 Task: Open the event Casual Quarterly Business Review on '2024/04/11', change the date to 2024/04/09, change the font style of the description to Courier New, set the availability to Busy, insert an emoji Purple herat, logged in from the account softage.10@softage.net and add another guest for the event, softage.6@softage.net. Change the alignment of the event description to Align center.Change the font color of the description to Dark Orange and select an event charm, 
Action: Mouse moved to (366, 156)
Screenshot: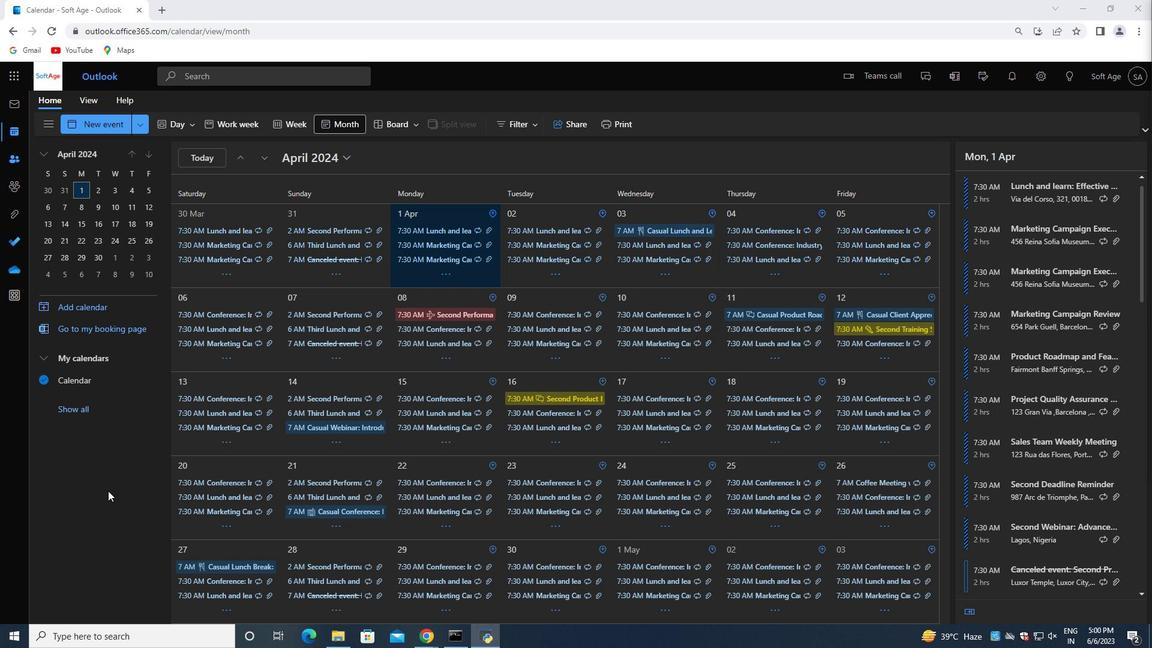 
Action: Mouse pressed left at (366, 156)
Screenshot: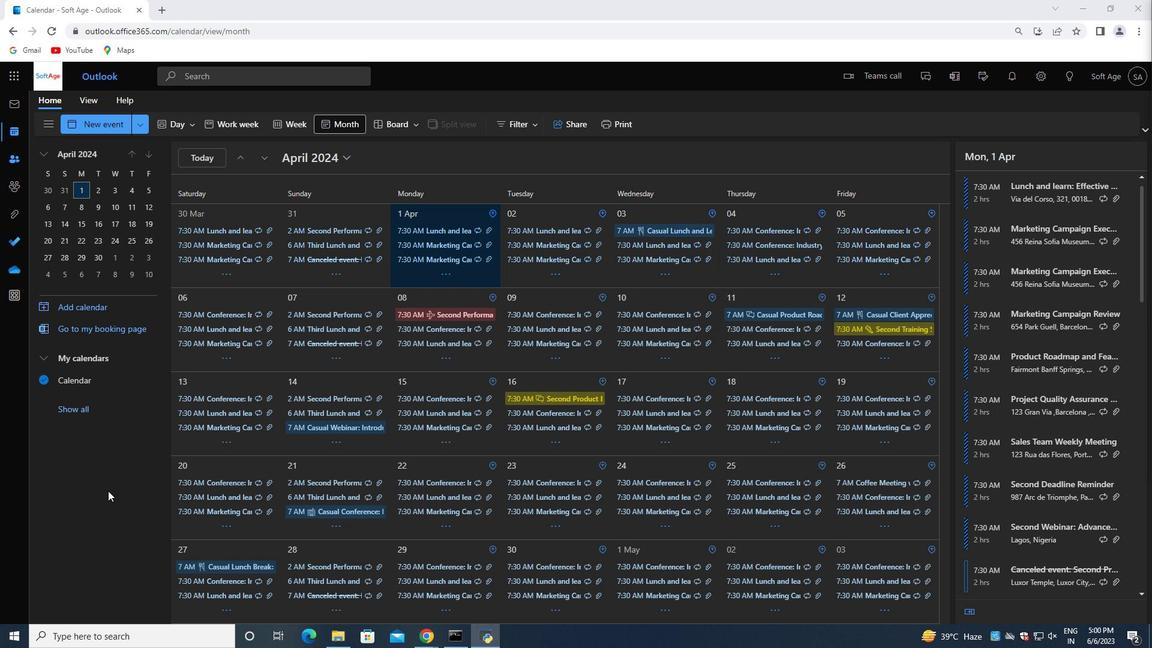 
Action: Mouse moved to (392, 183)
Screenshot: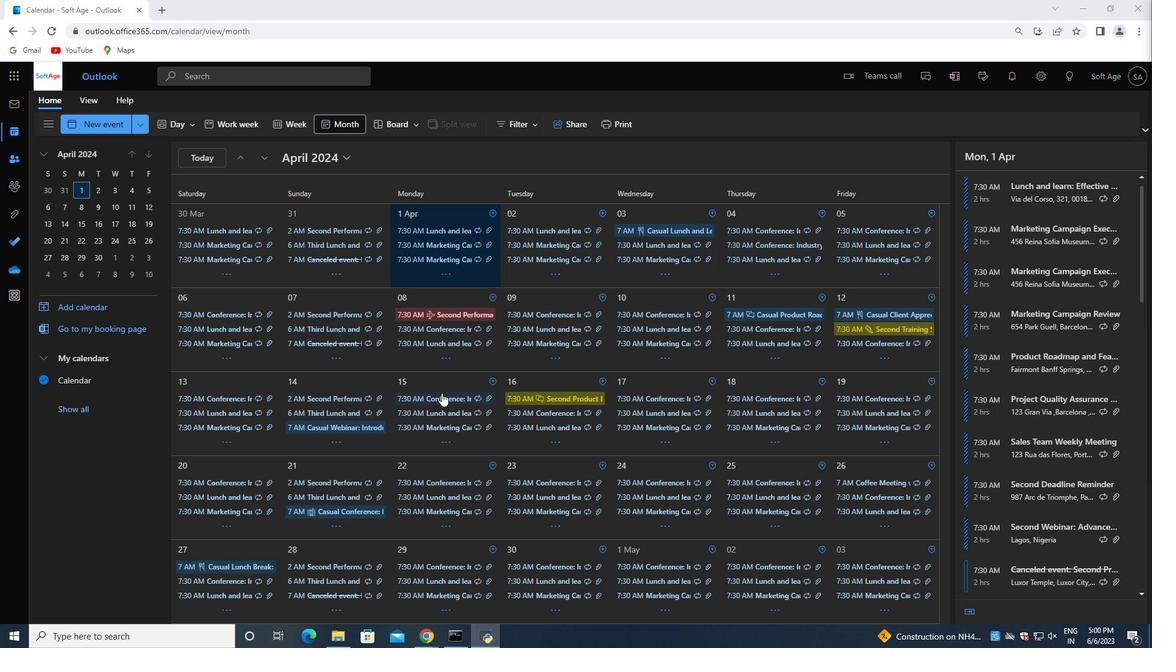 
Action: Mouse pressed left at (392, 183)
Screenshot: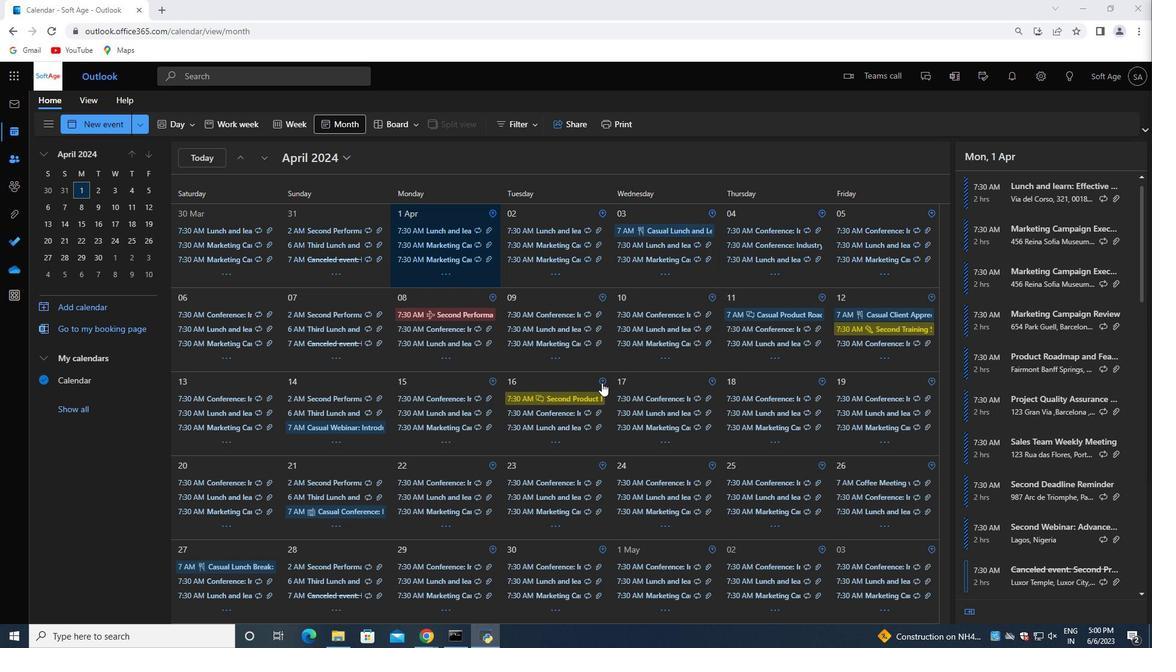 
Action: Mouse moved to (393, 206)
Screenshot: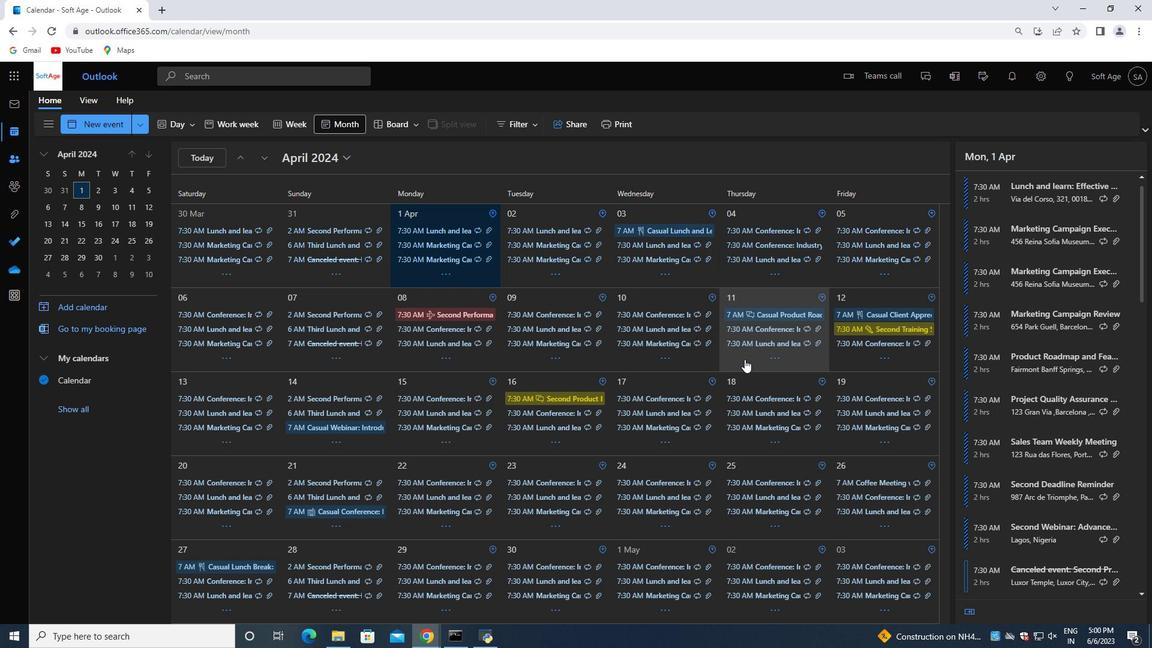 
Action: Mouse pressed left at (393, 206)
Screenshot: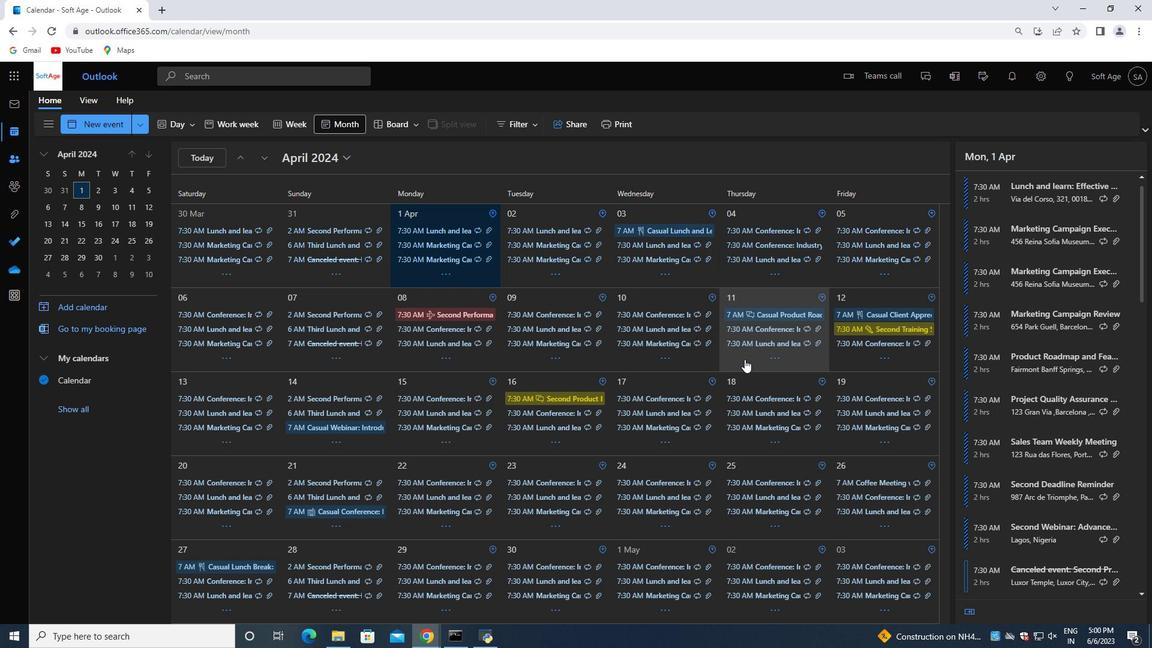 
Action: Mouse moved to (628, 165)
Screenshot: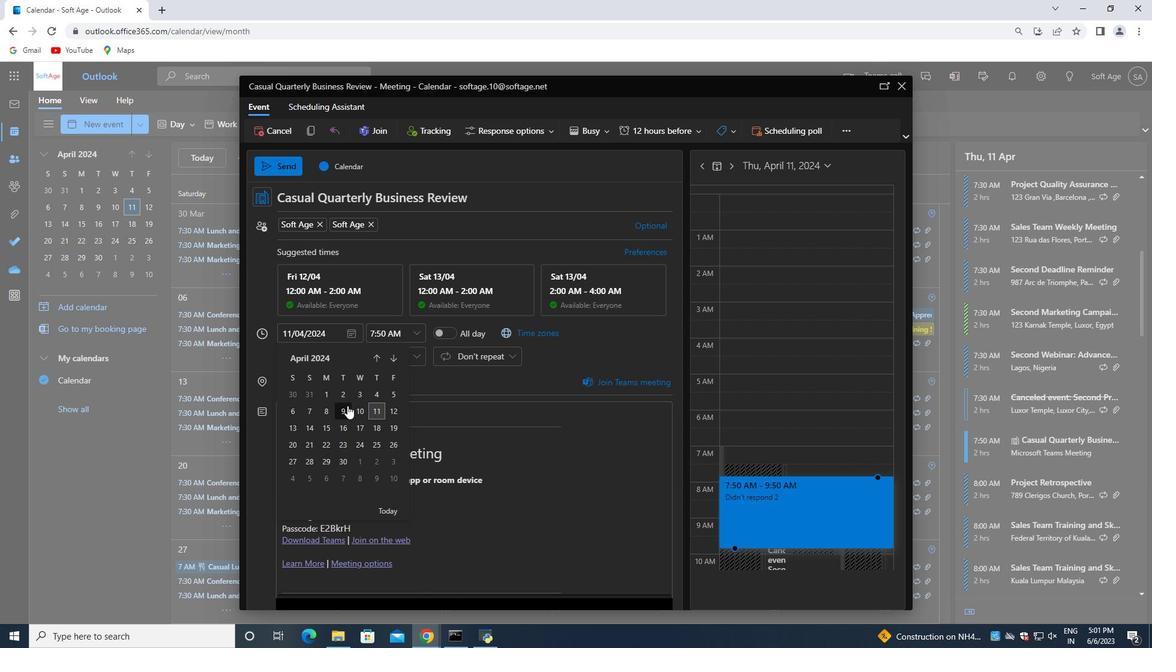 
Action: Mouse pressed left at (628, 165)
Screenshot: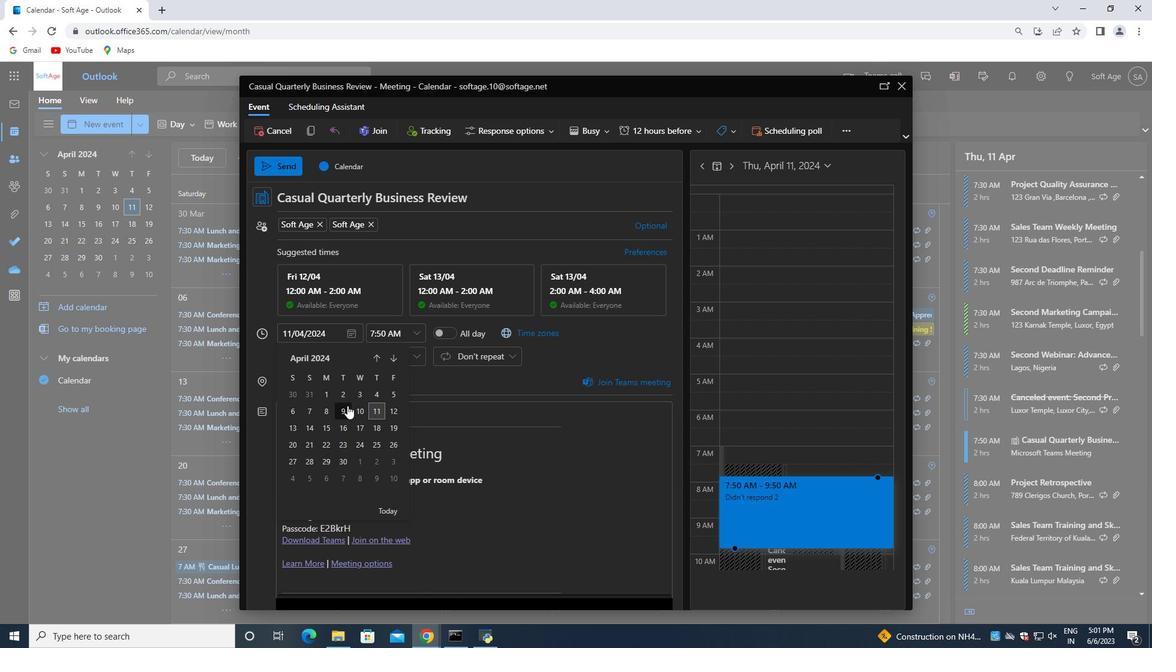
Action: Mouse moved to (745, 359)
Screenshot: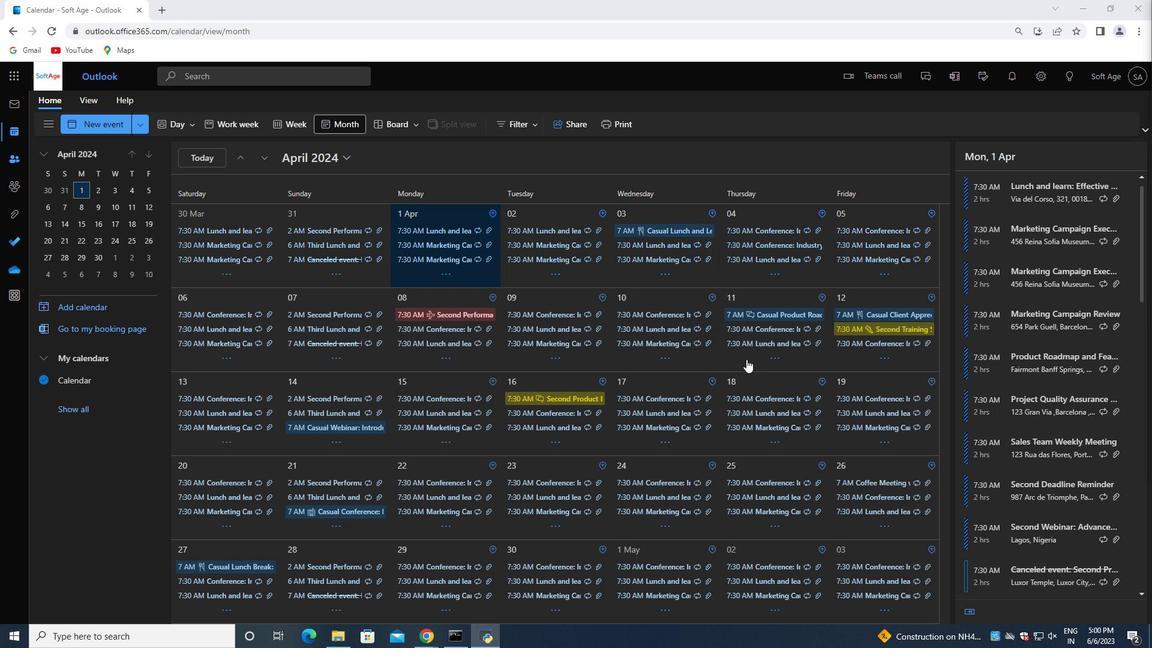 
Action: Mouse pressed left at (745, 359)
Screenshot: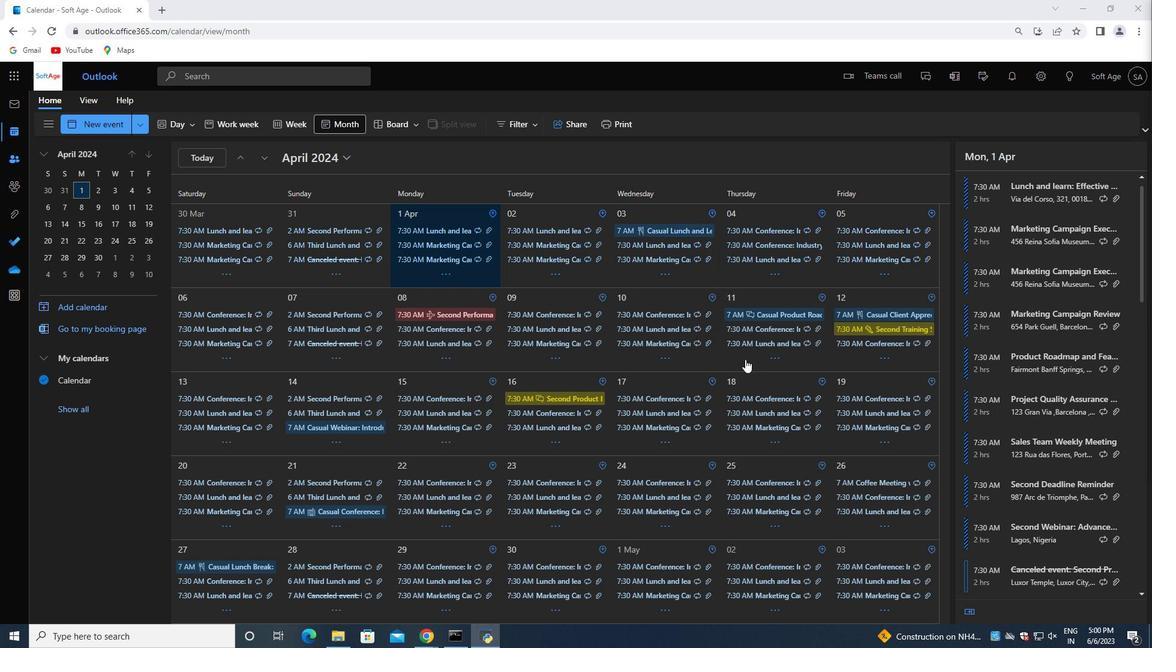 
Action: Mouse moved to (1011, 338)
Screenshot: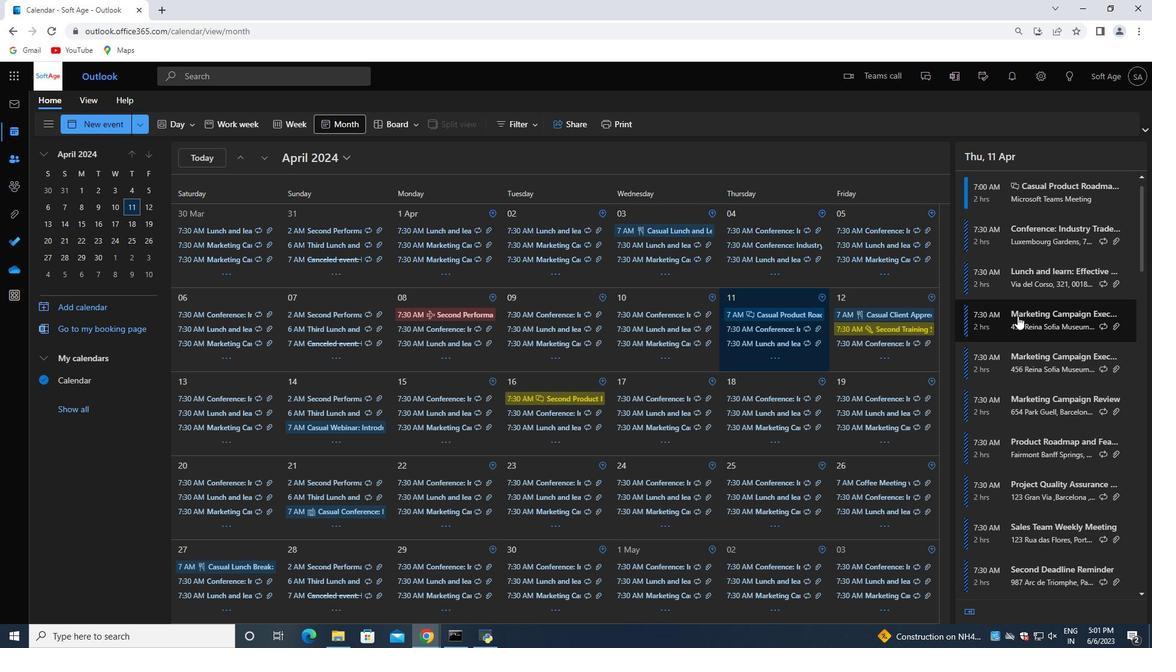 
Action: Mouse scrolled (1011, 337) with delta (0, 0)
Screenshot: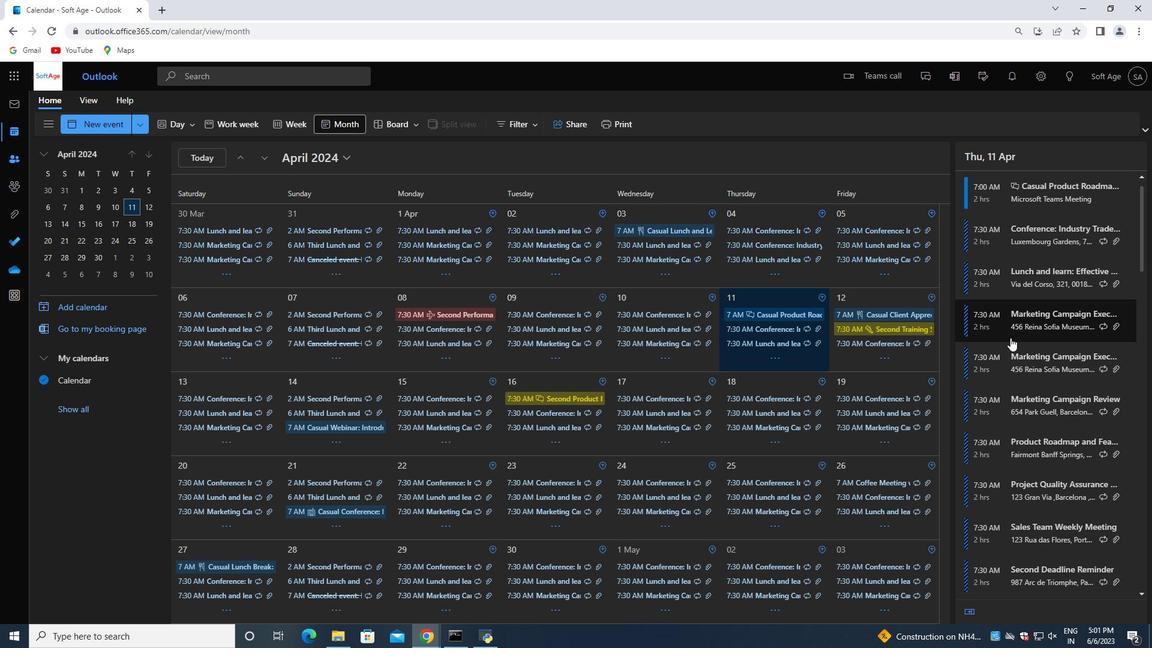 
Action: Mouse moved to (1008, 341)
Screenshot: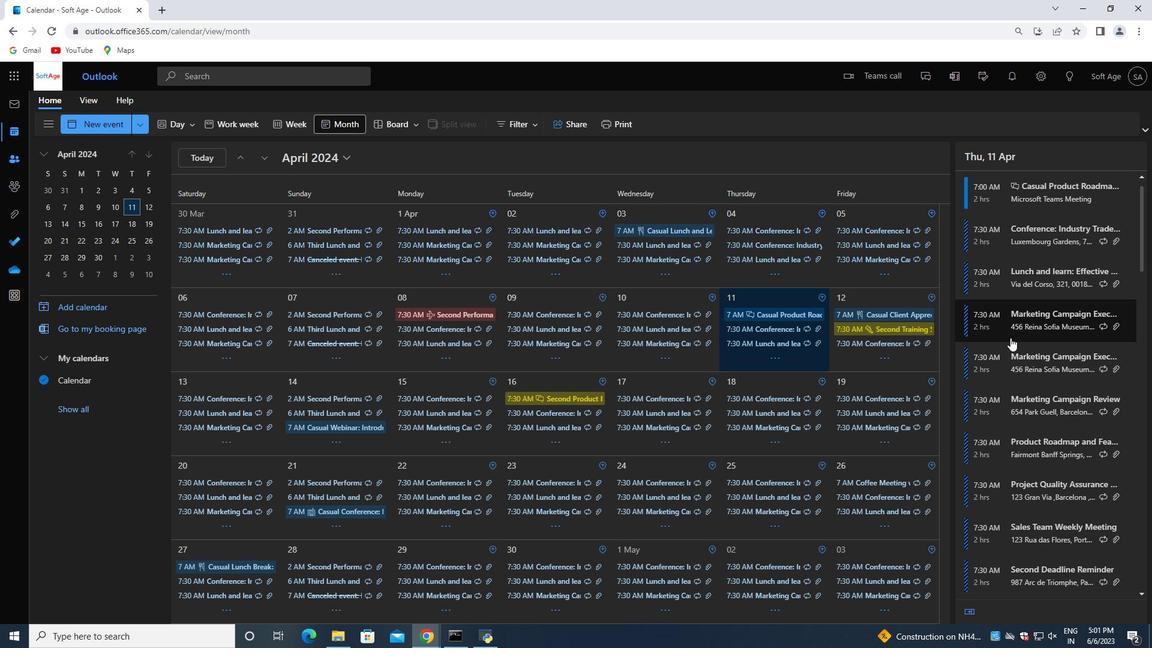 
Action: Mouse scrolled (1008, 341) with delta (0, 0)
Screenshot: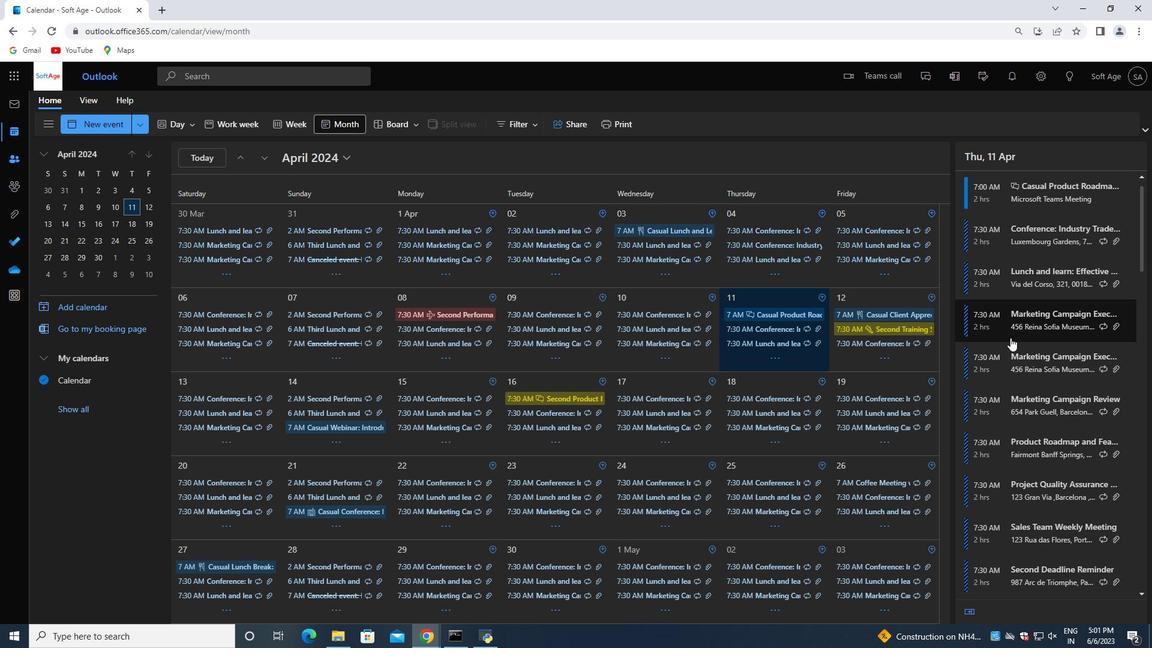 
Action: Mouse moved to (1008, 342)
Screenshot: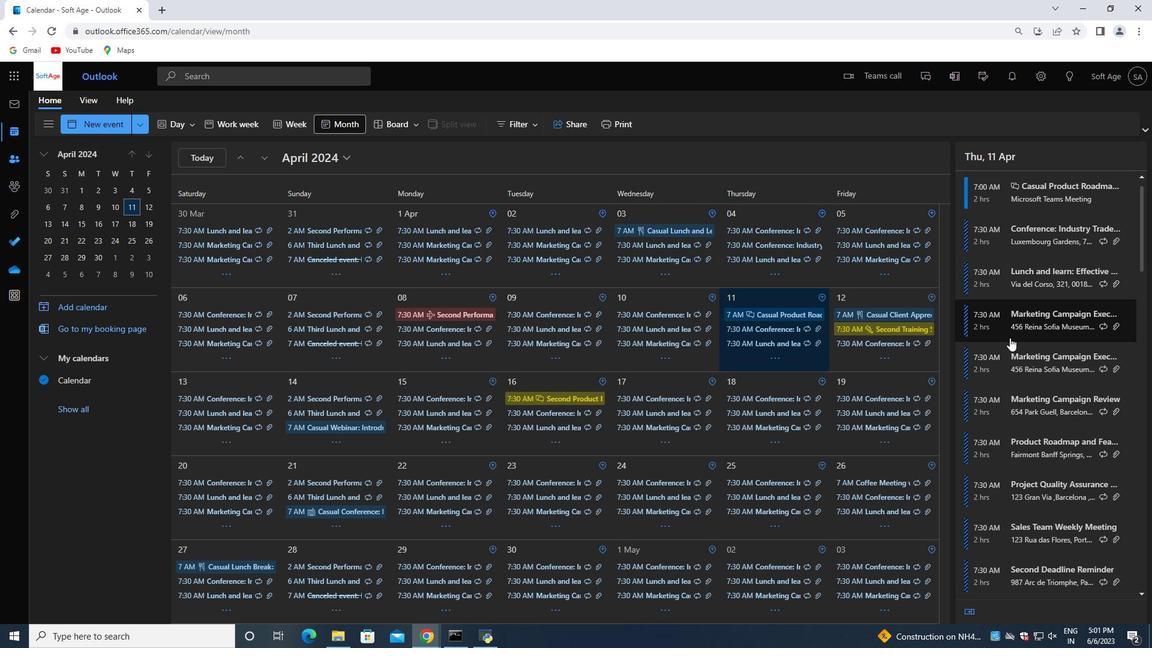 
Action: Mouse scrolled (1008, 341) with delta (0, 0)
Screenshot: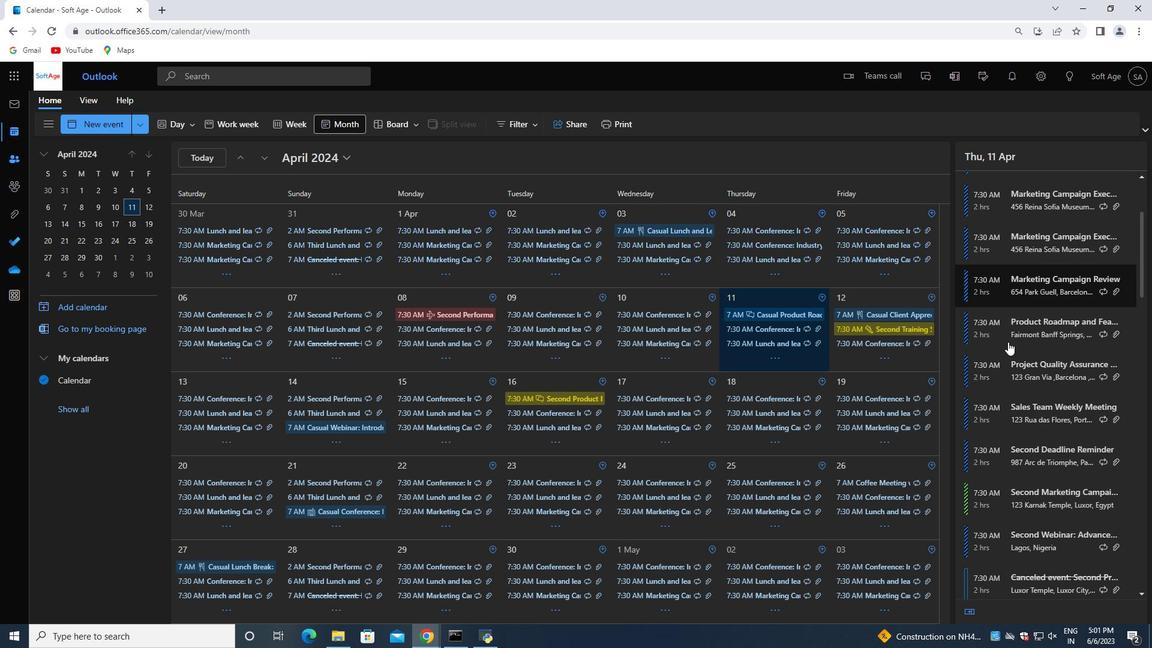 
Action: Mouse scrolled (1008, 341) with delta (0, 0)
Screenshot: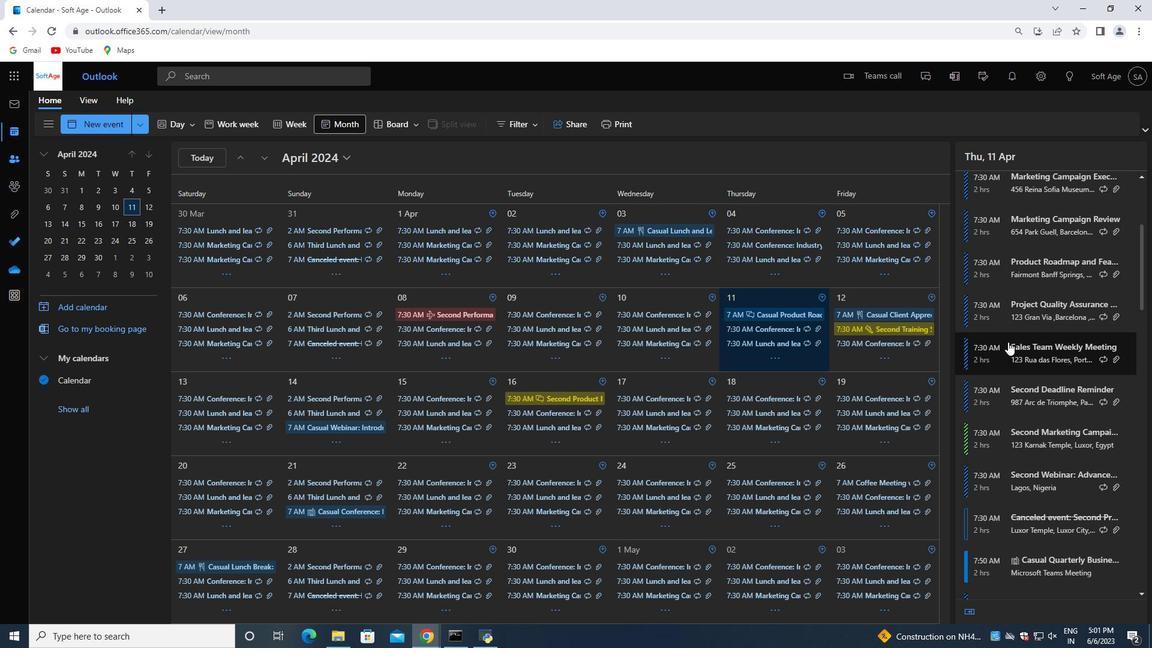
Action: Mouse moved to (1008, 344)
Screenshot: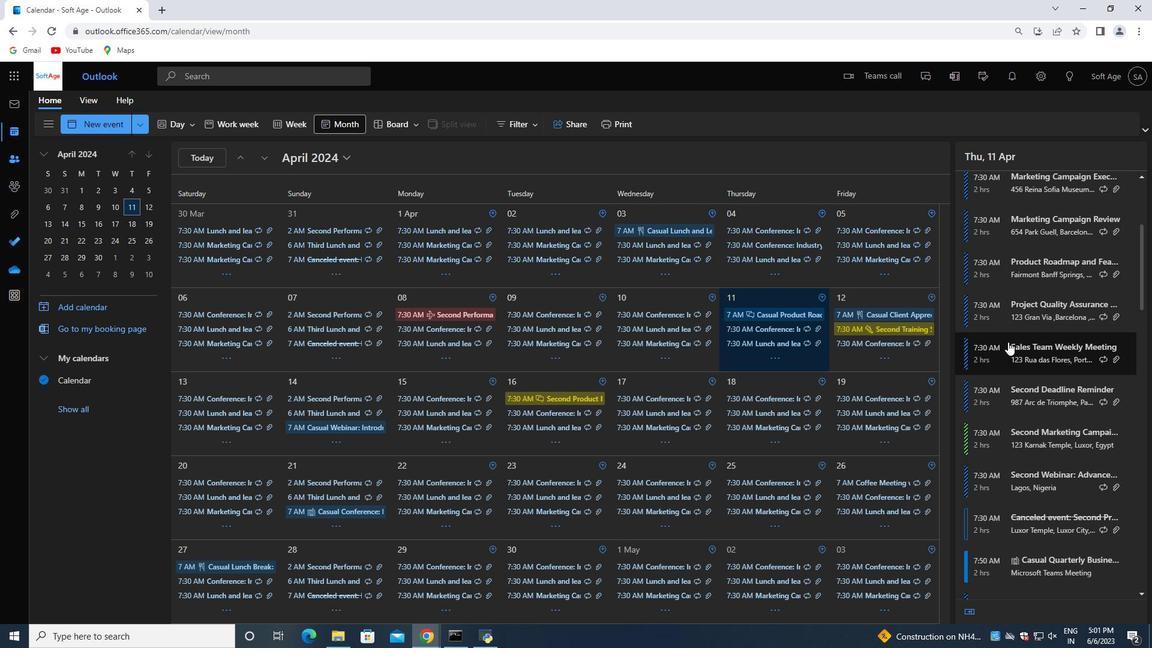 
Action: Mouse scrolled (1008, 343) with delta (0, 0)
Screenshot: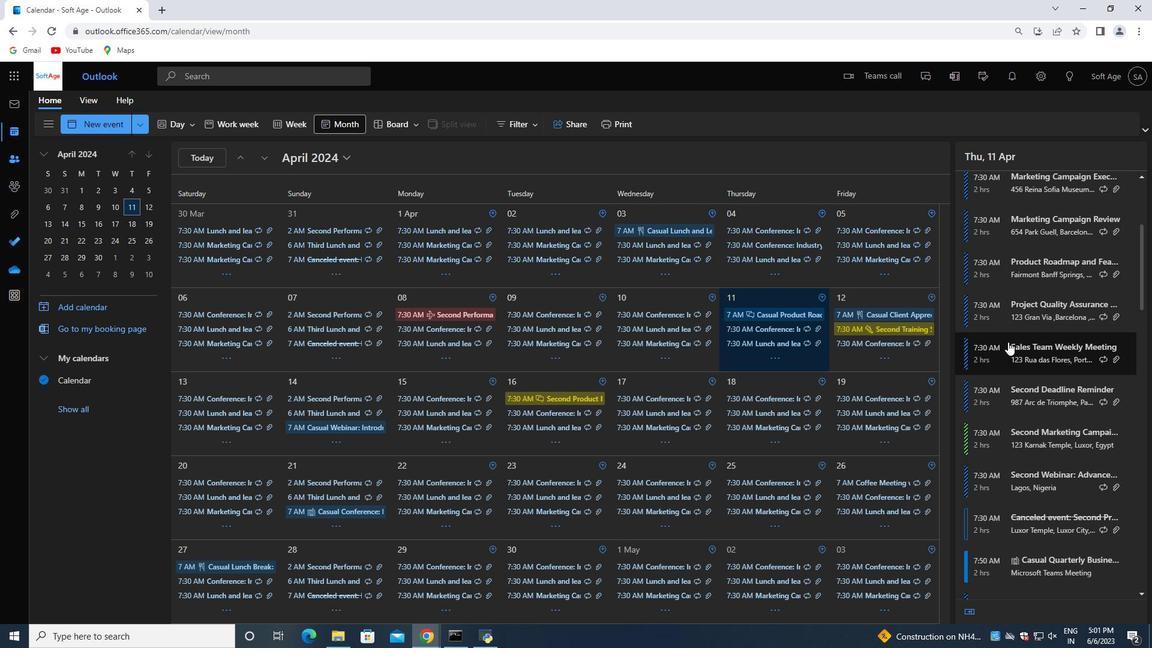 
Action: Mouse moved to (995, 458)
Screenshot: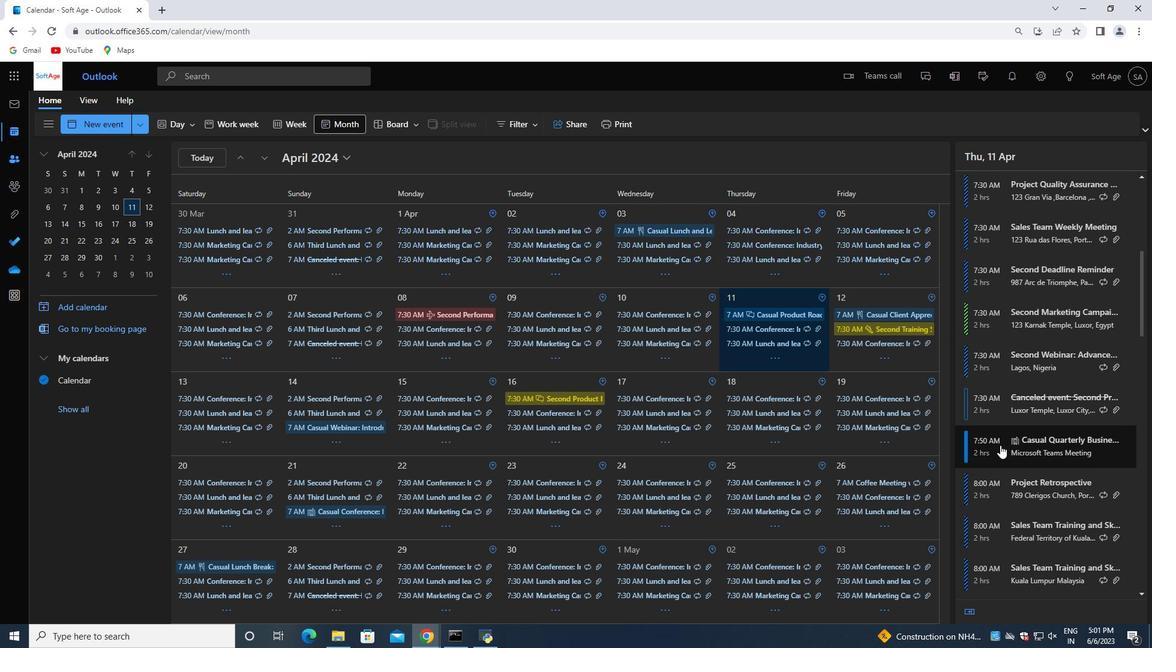 
Action: Mouse pressed left at (995, 458)
Screenshot: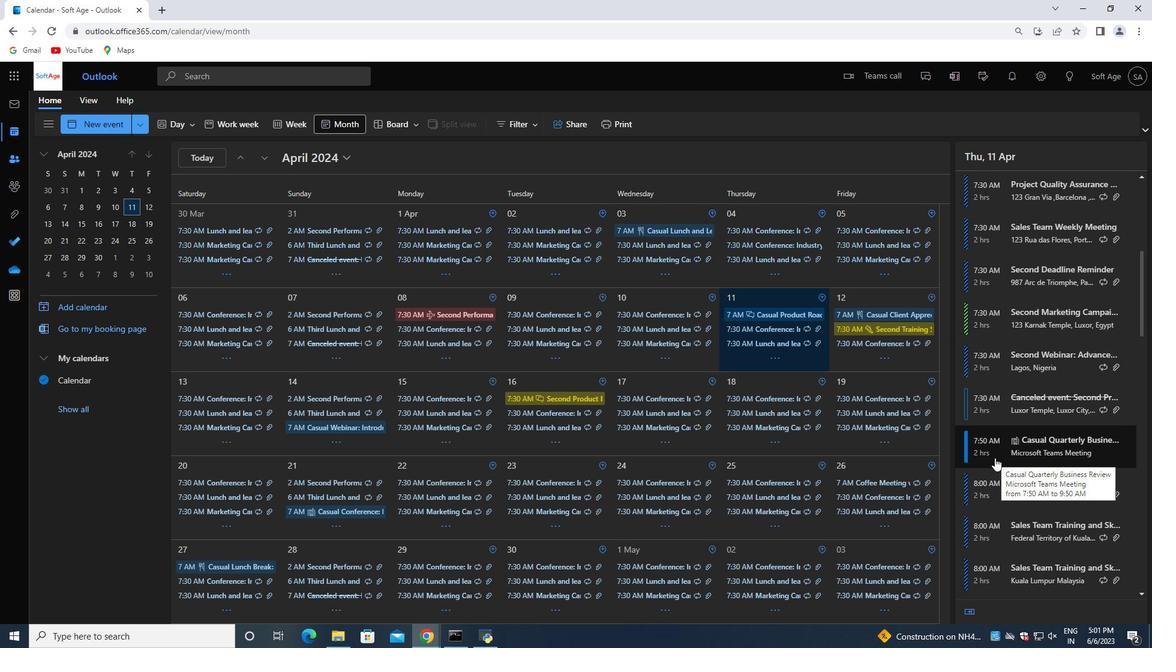 
Action: Mouse moved to (765, 527)
Screenshot: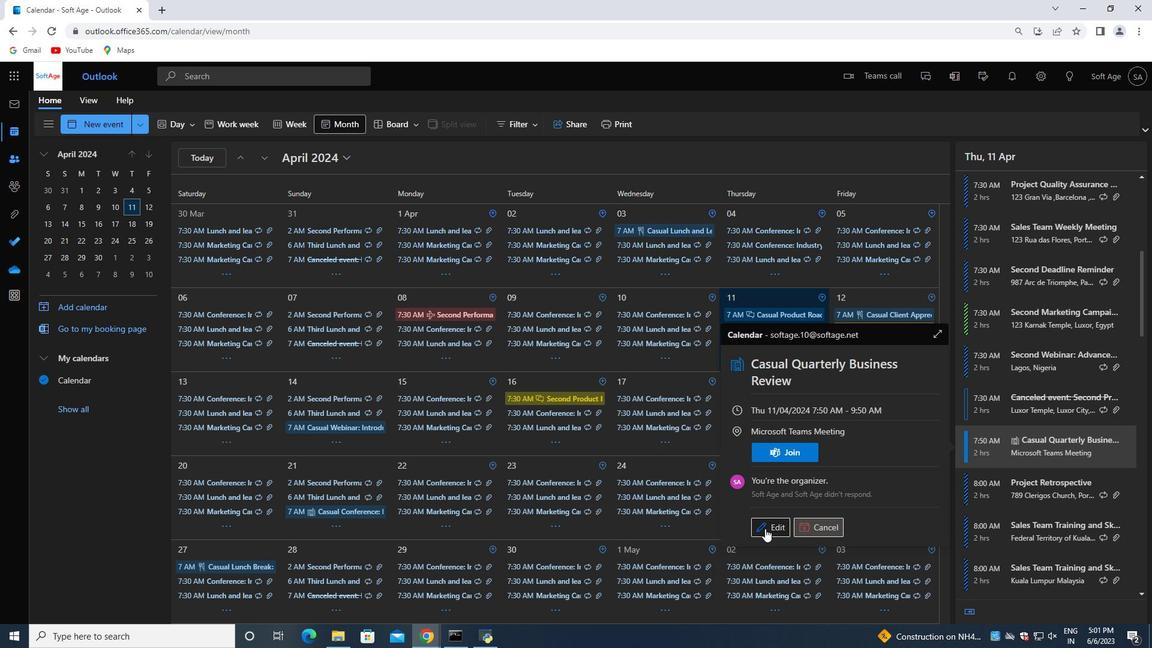 
Action: Mouse pressed left at (765, 527)
Screenshot: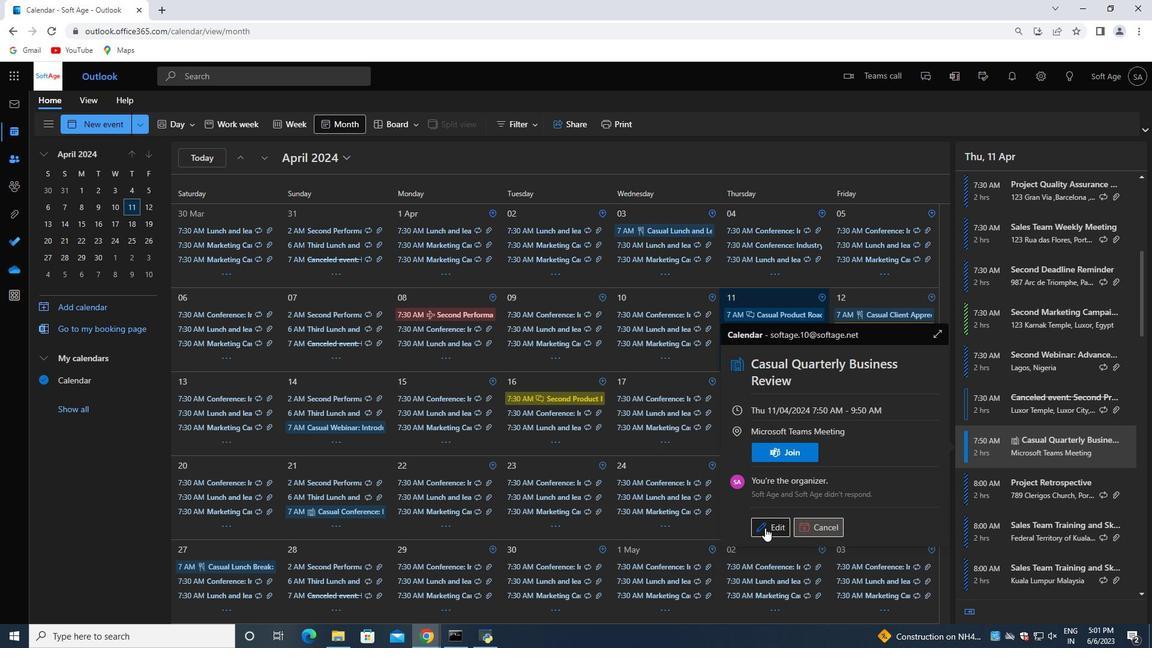 
Action: Mouse moved to (349, 327)
Screenshot: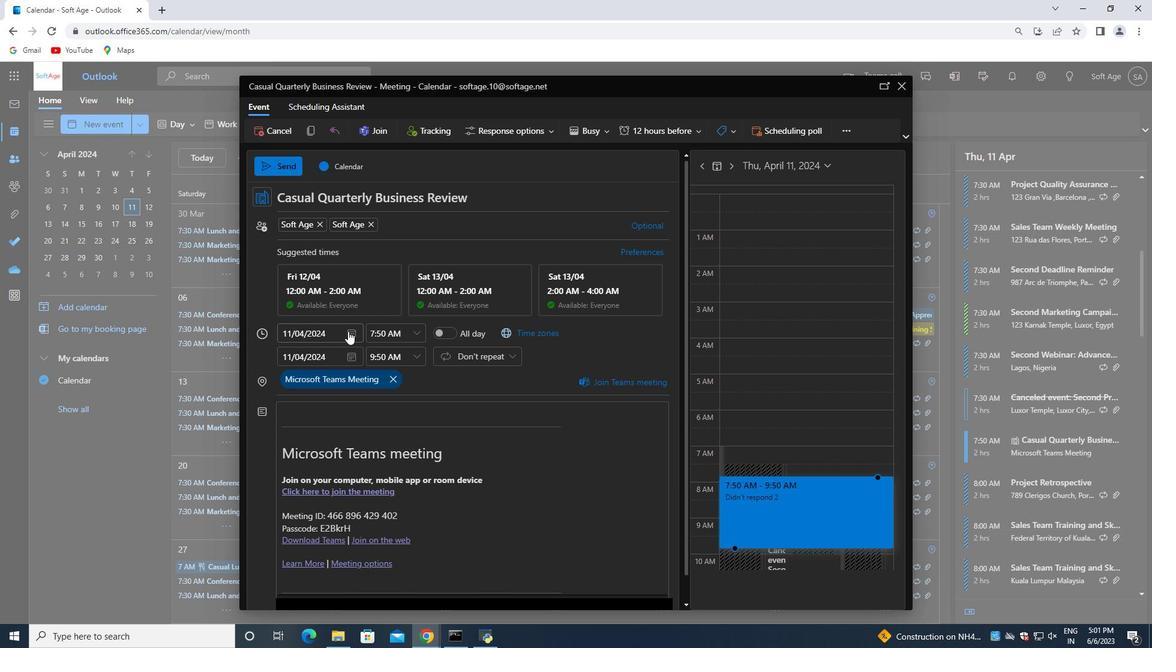 
Action: Mouse pressed left at (349, 327)
Screenshot: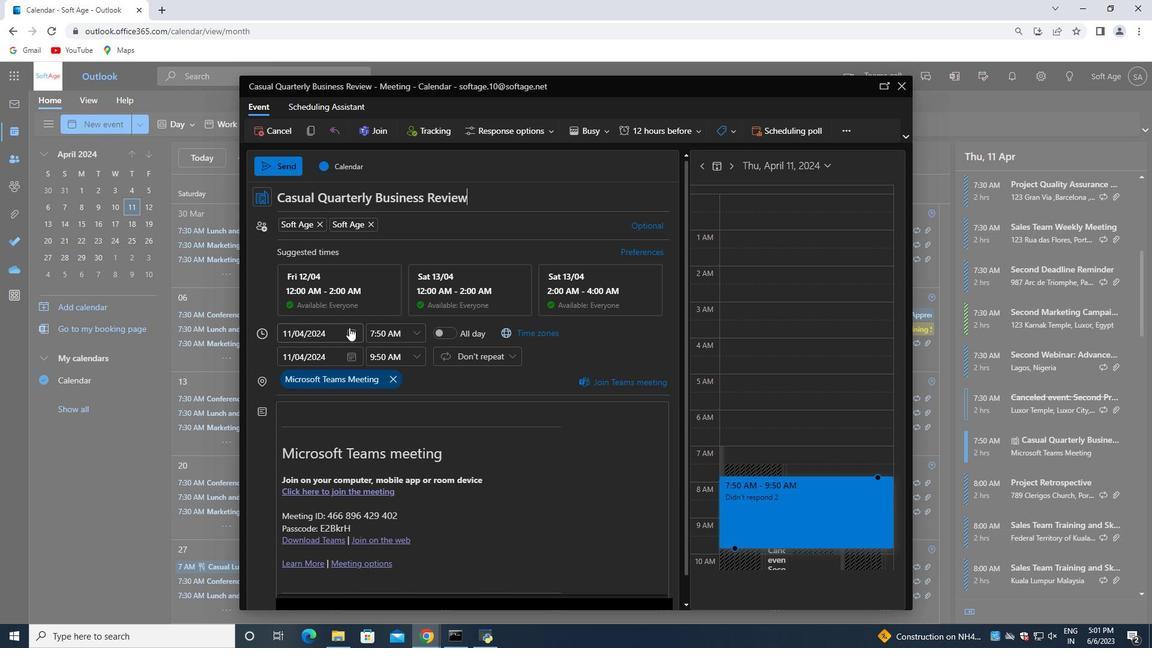 
Action: Mouse moved to (344, 408)
Screenshot: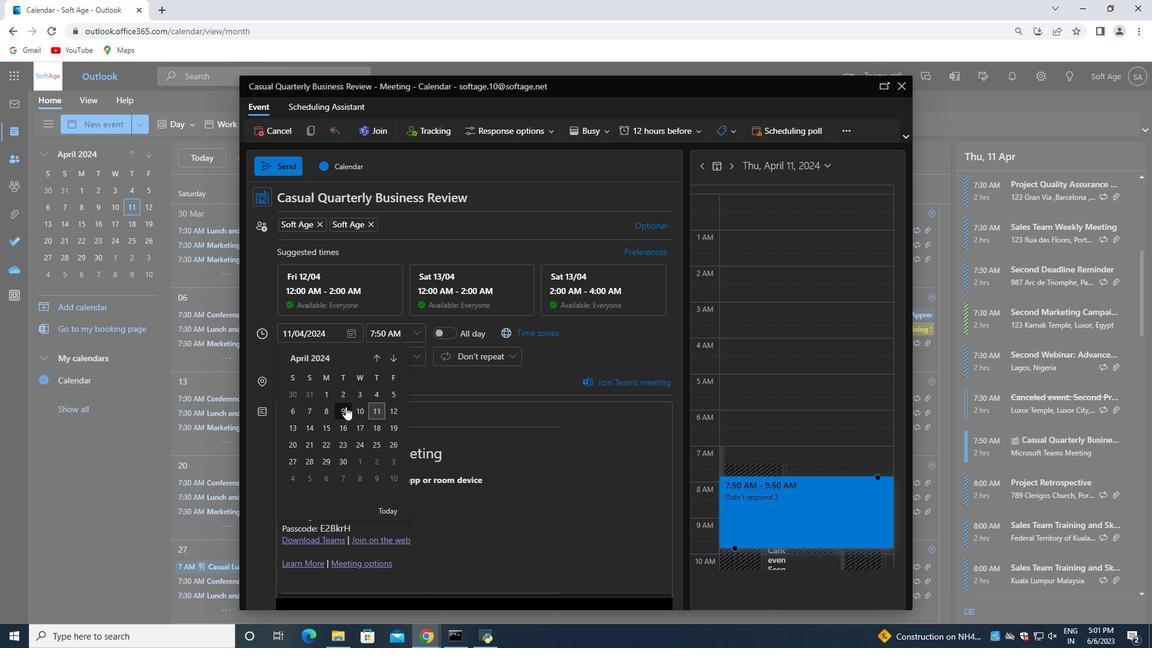 
Action: Mouse pressed left at (344, 408)
Screenshot: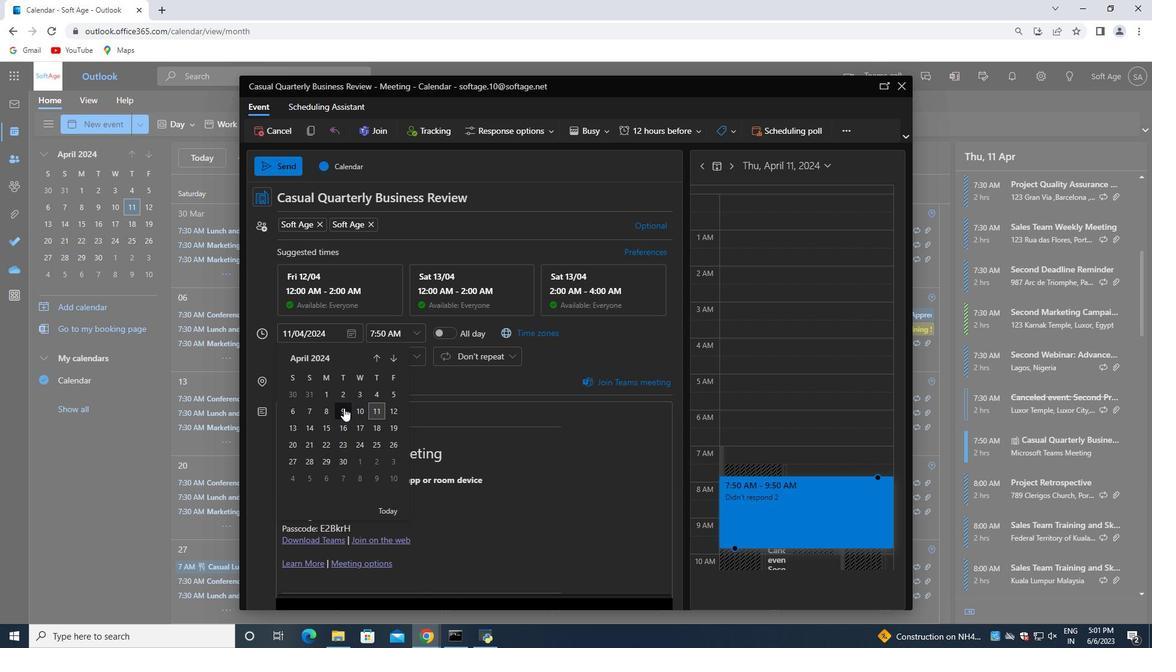 
Action: Mouse moved to (589, 126)
Screenshot: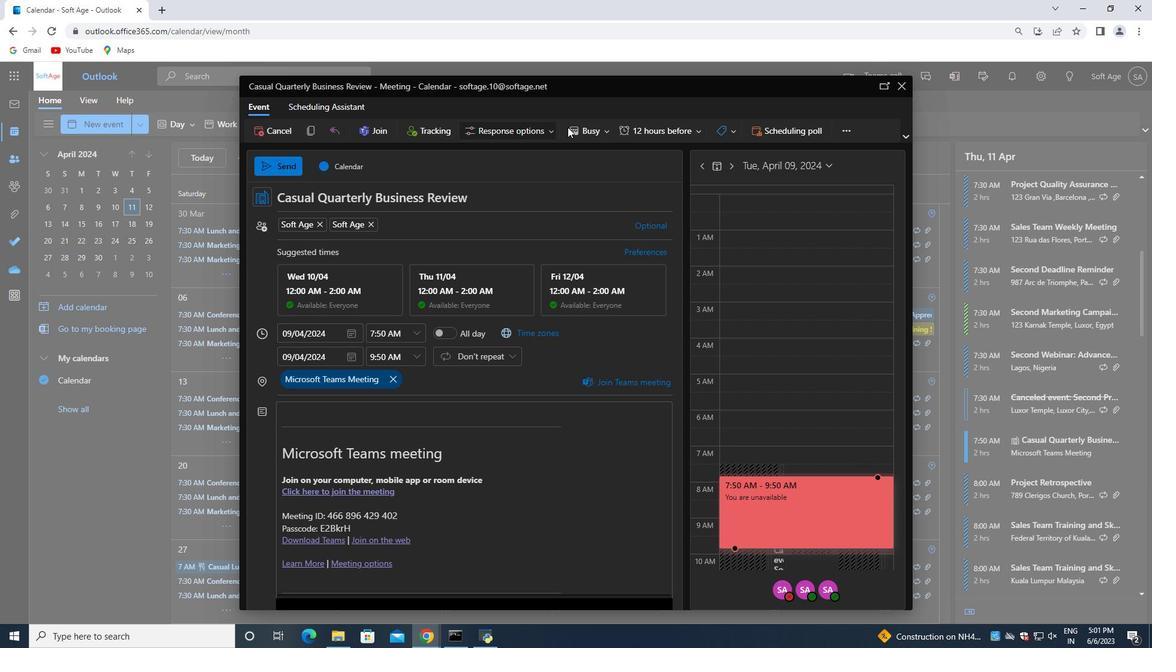 
Action: Mouse pressed left at (589, 126)
Screenshot: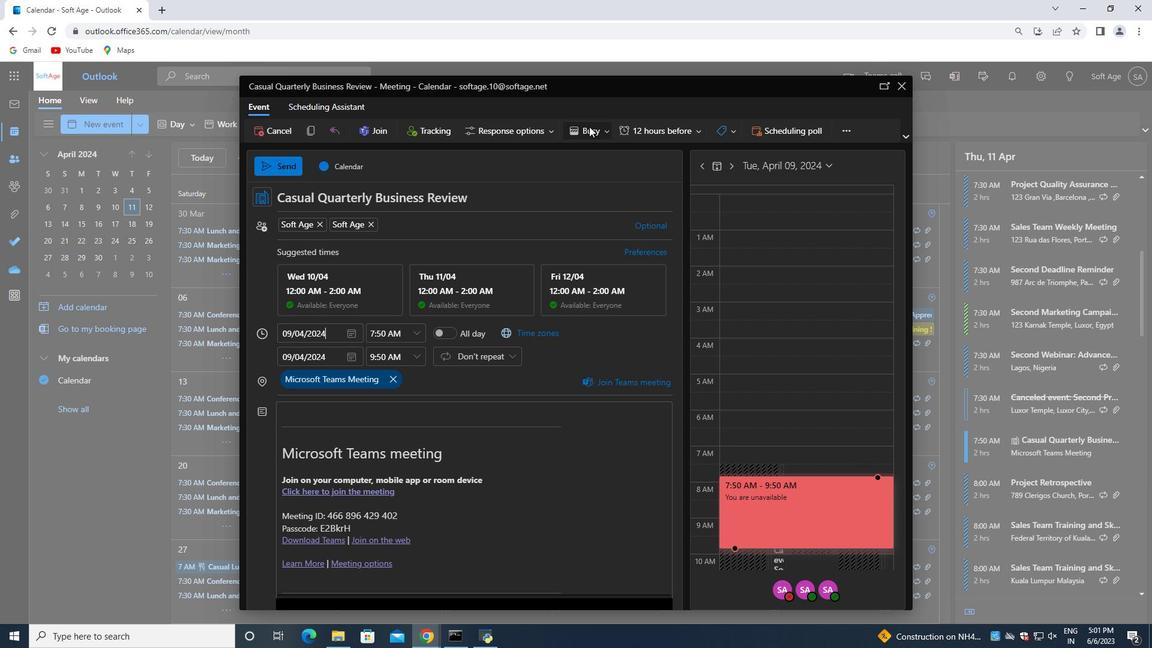 
Action: Mouse moved to (554, 224)
Screenshot: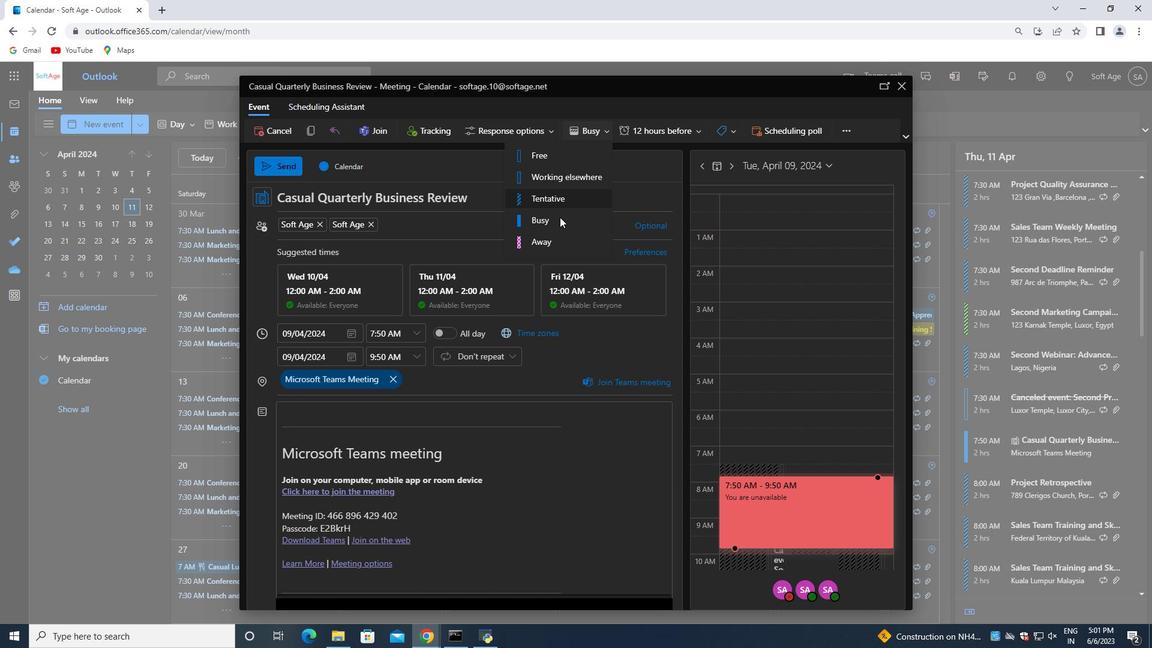 
Action: Mouse pressed left at (554, 224)
Screenshot: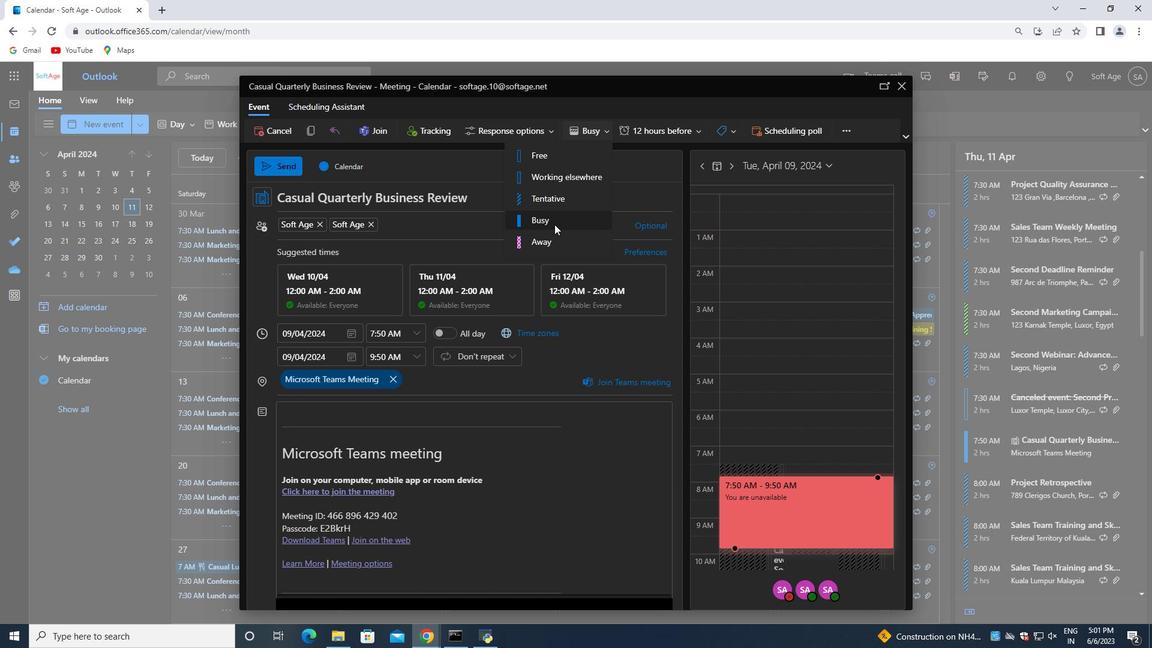 
Action: Mouse moved to (404, 220)
Screenshot: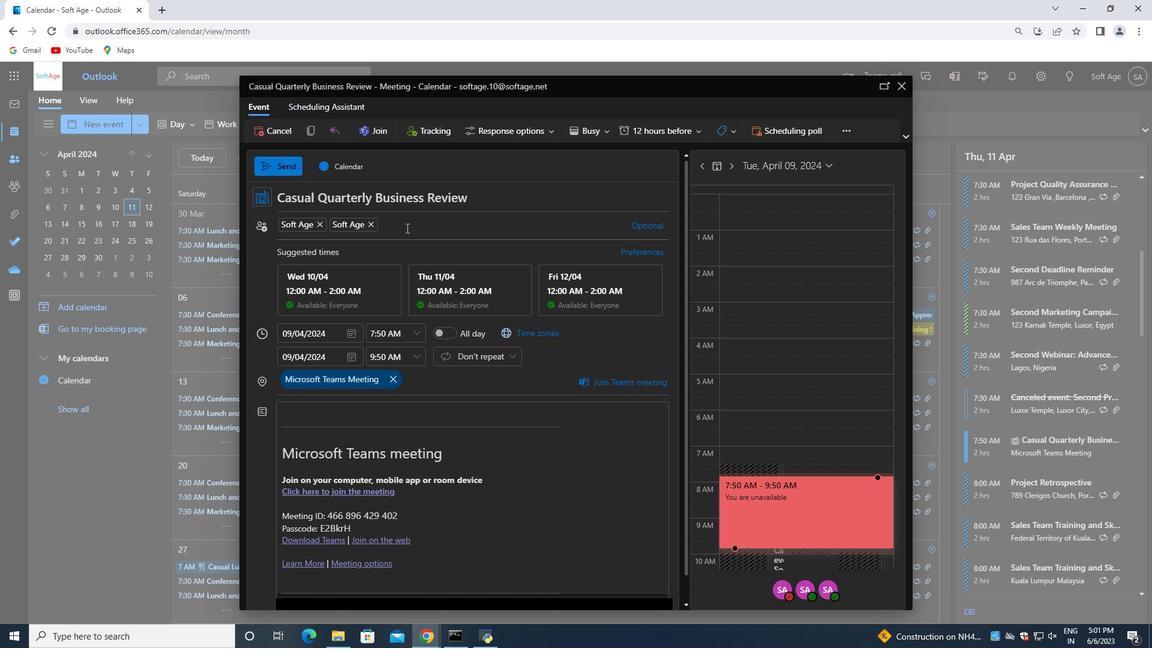 
Action: Mouse pressed left at (404, 220)
Screenshot: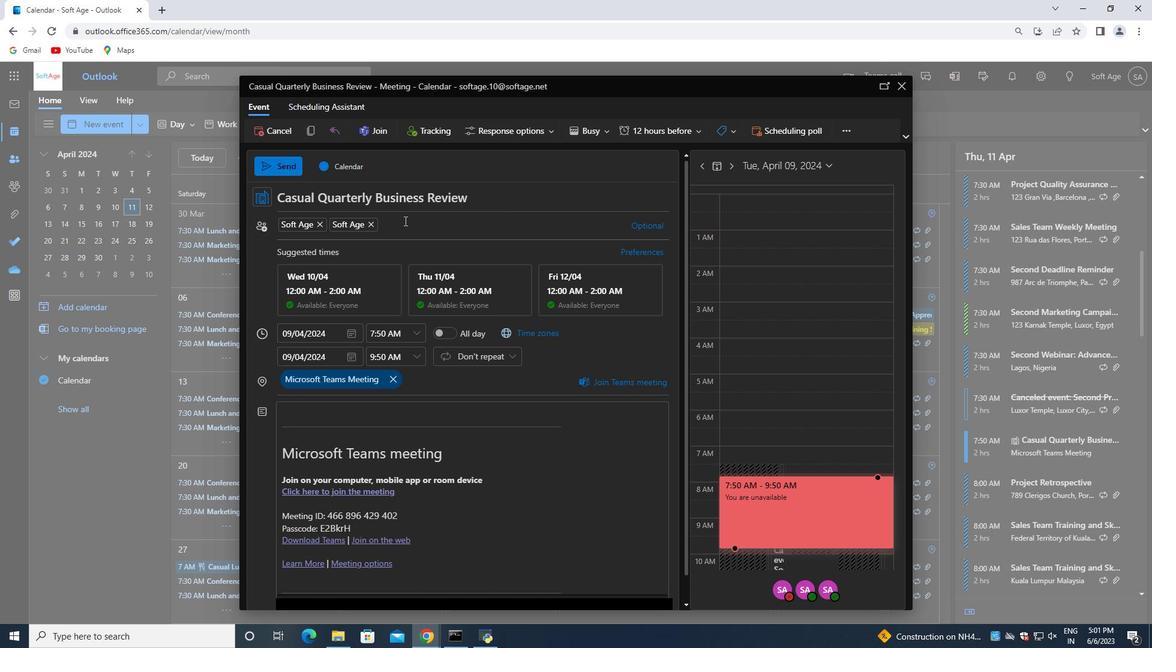 
Action: Key pressed softage.6<Key.shift>@softage.net<Key.enter>
Screenshot: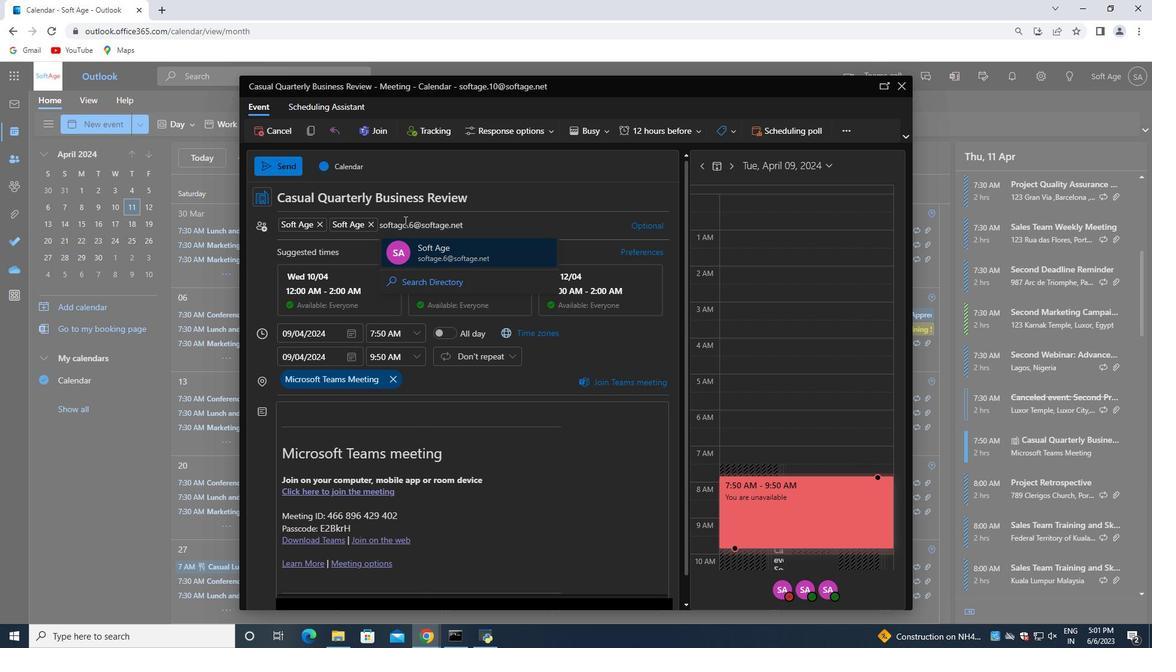 
Action: Mouse moved to (271, 165)
Screenshot: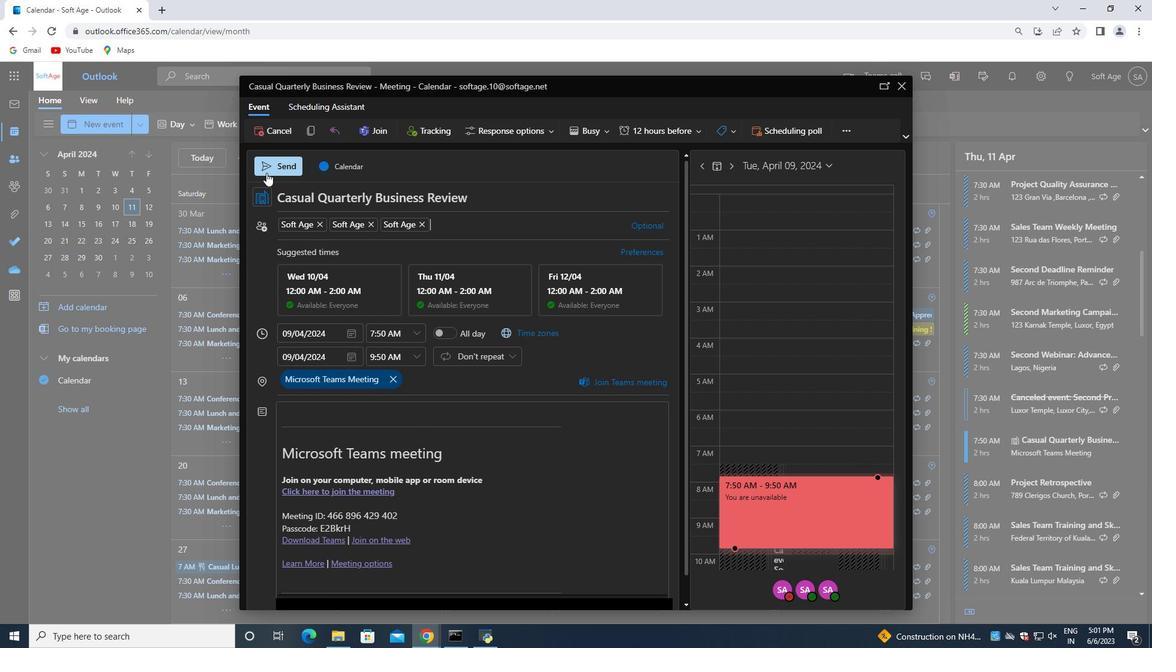
Action: Mouse pressed left at (271, 165)
Screenshot: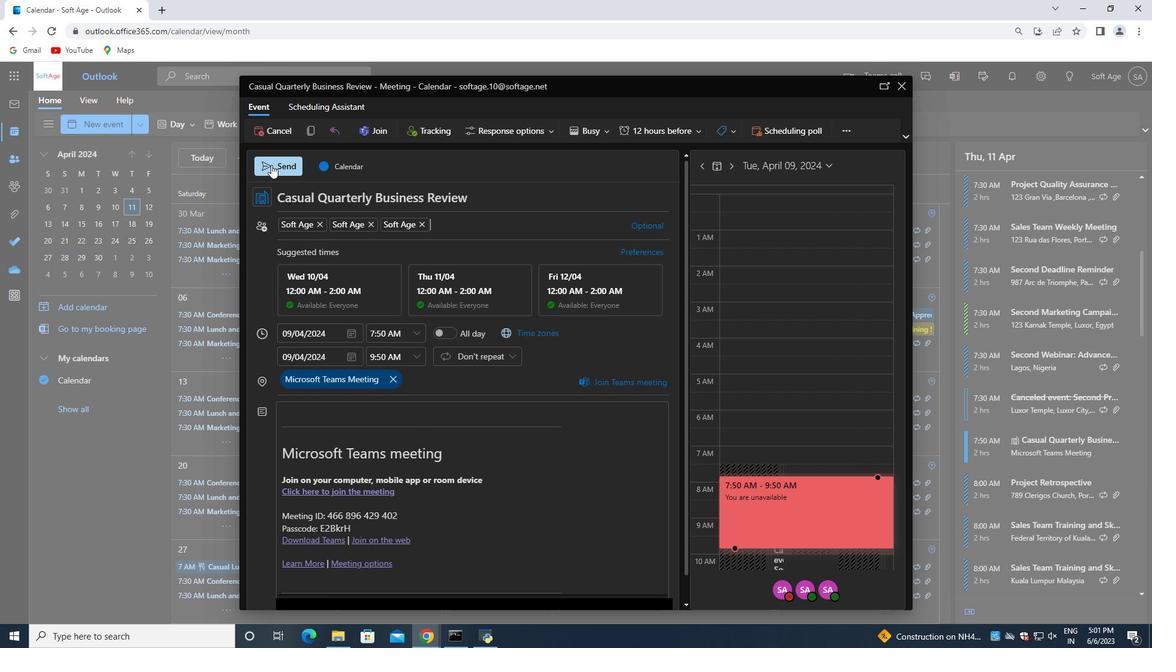 
